 Task: Reply All to email with the signature Donna Thompson with the subject 'Request for a performance review' from softage.1@softage.net with the message 'Please let me know if there are any concerns regarding the project budget.'
Action: Mouse moved to (1157, 193)
Screenshot: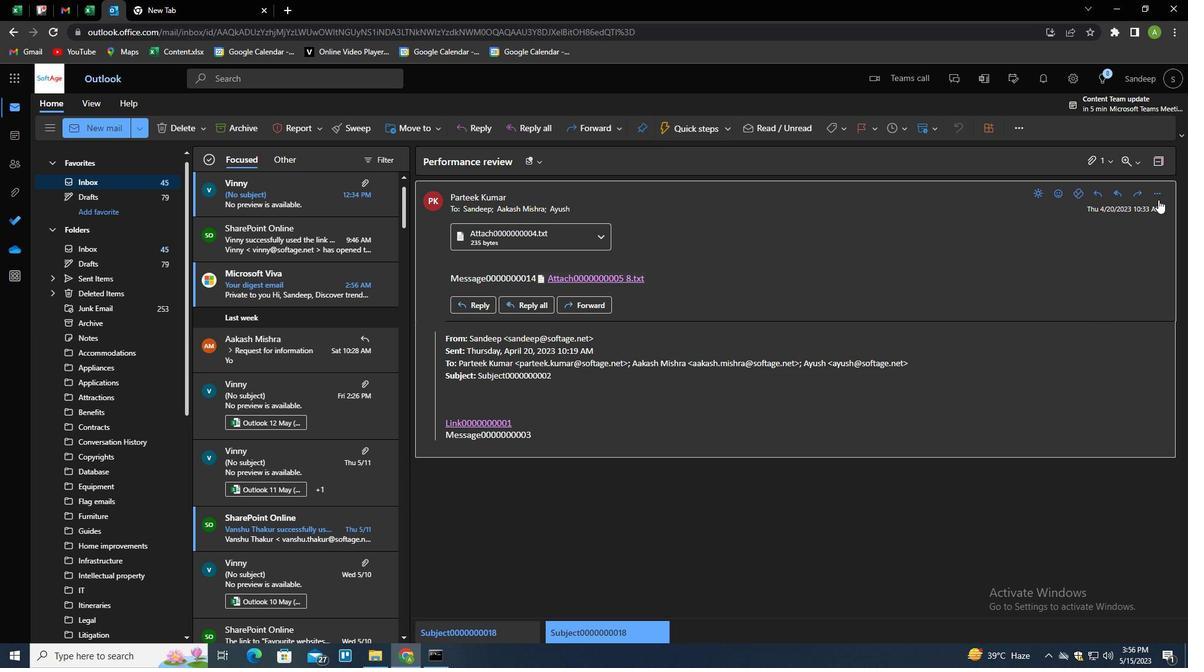 
Action: Mouse pressed left at (1157, 193)
Screenshot: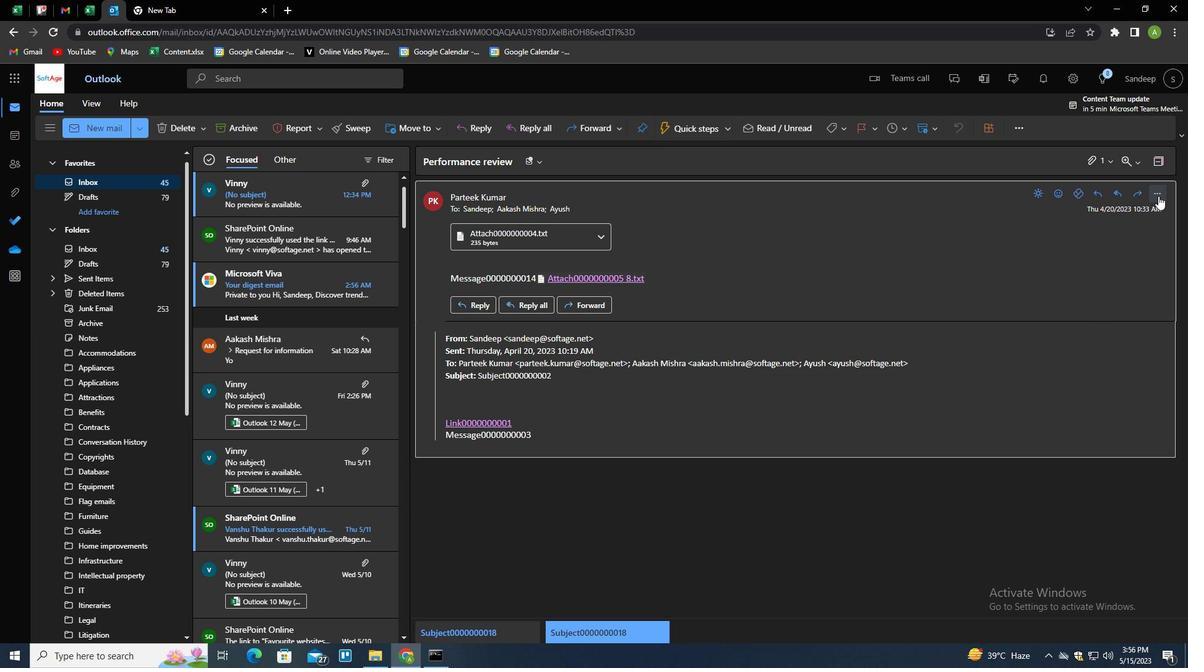 
Action: Mouse moved to (1088, 232)
Screenshot: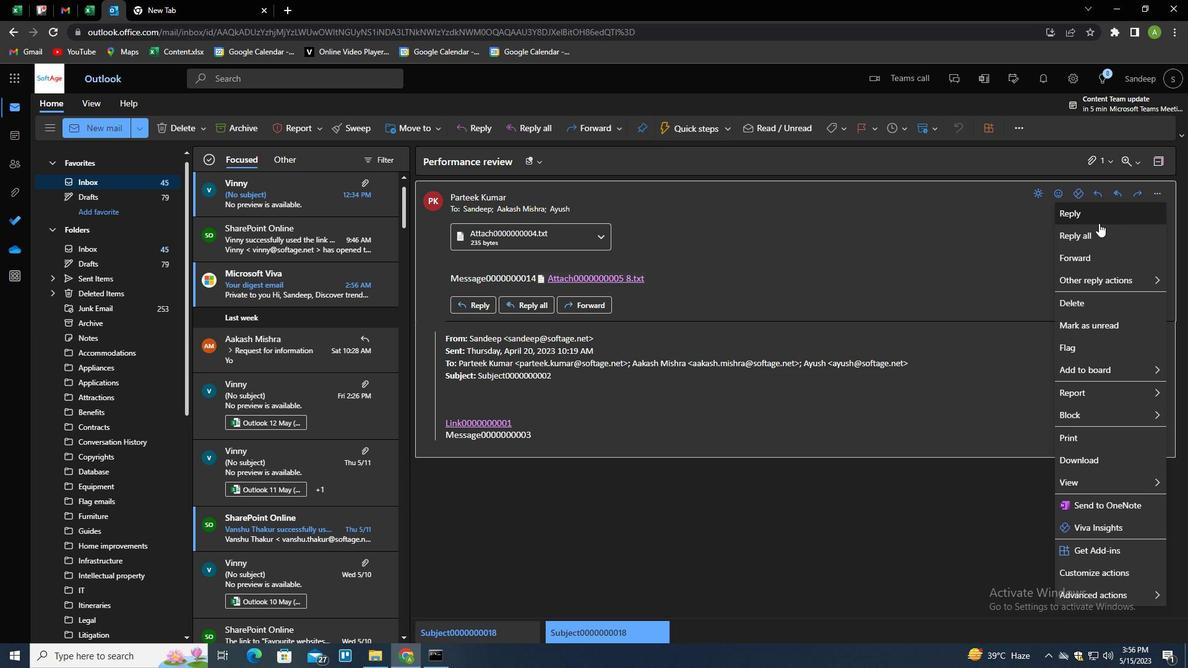 
Action: Mouse pressed left at (1088, 232)
Screenshot: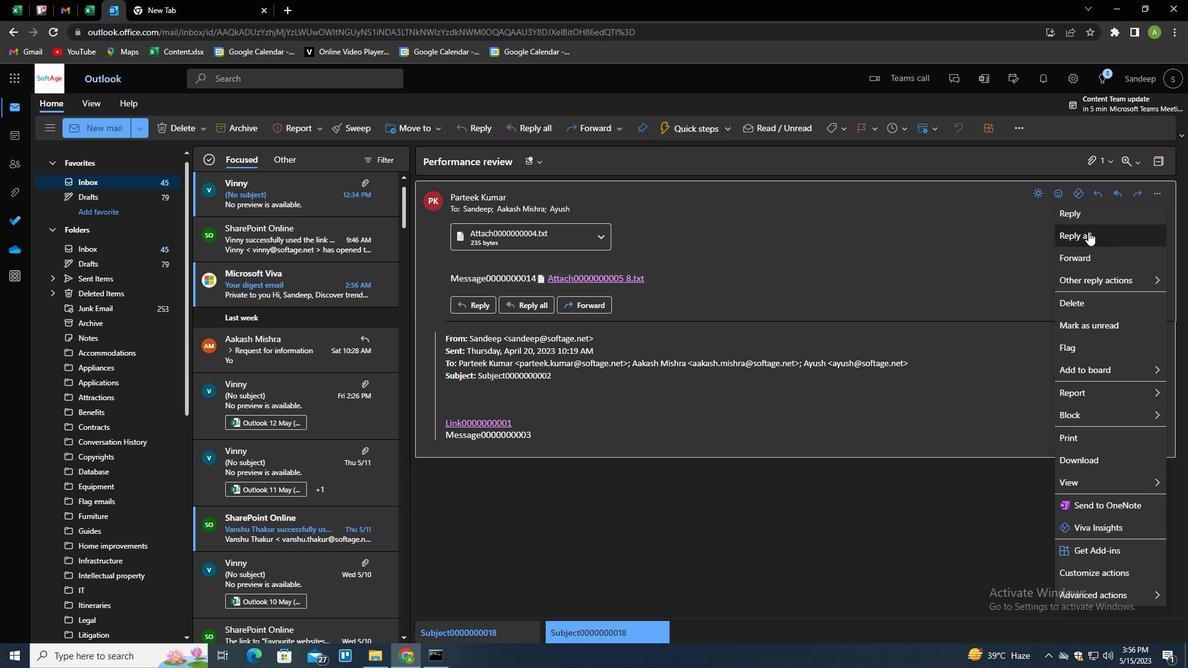 
Action: Mouse moved to (433, 352)
Screenshot: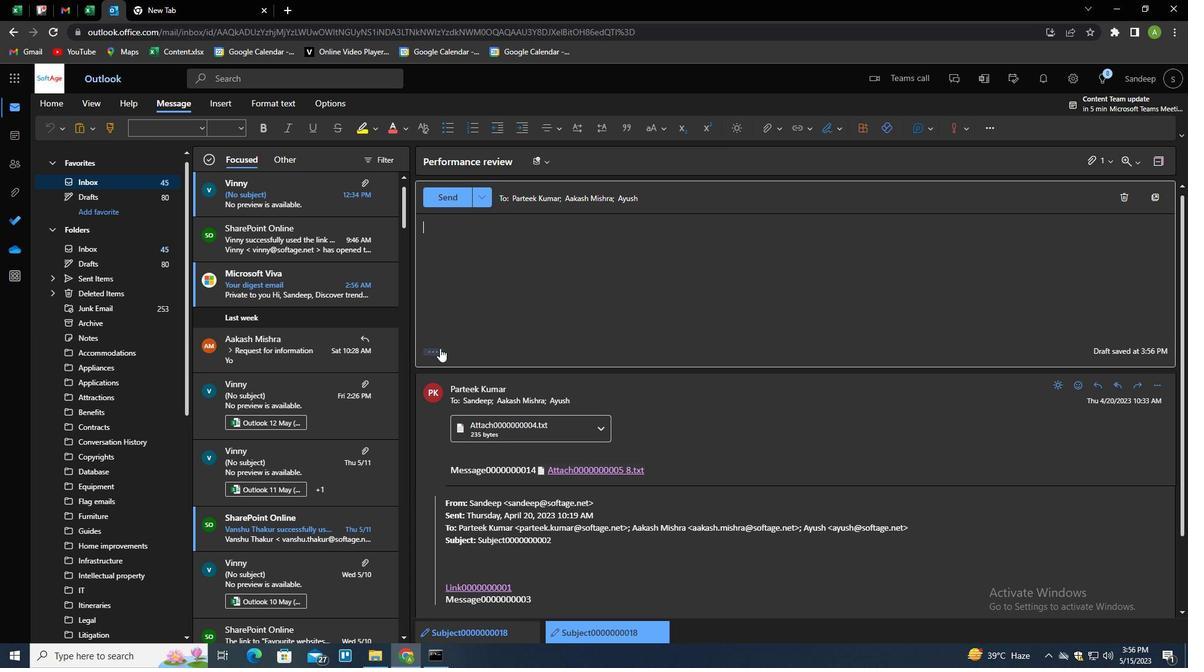 
Action: Mouse pressed left at (433, 352)
Screenshot: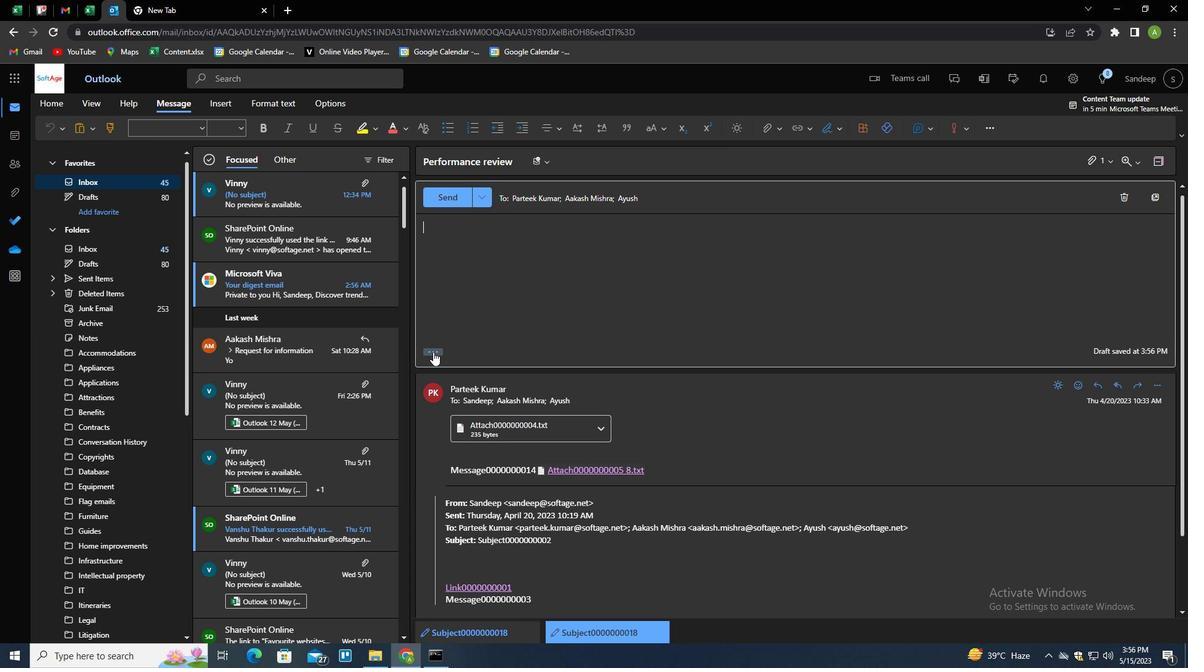 
Action: Mouse moved to (840, 133)
Screenshot: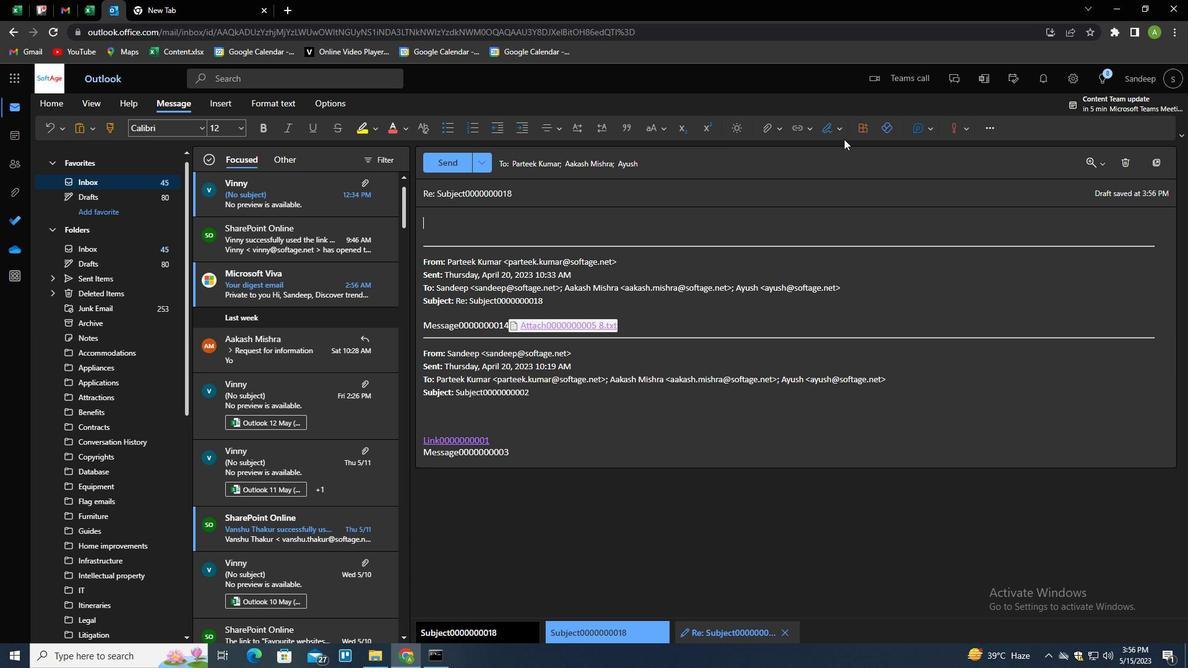 
Action: Mouse pressed left at (840, 133)
Screenshot: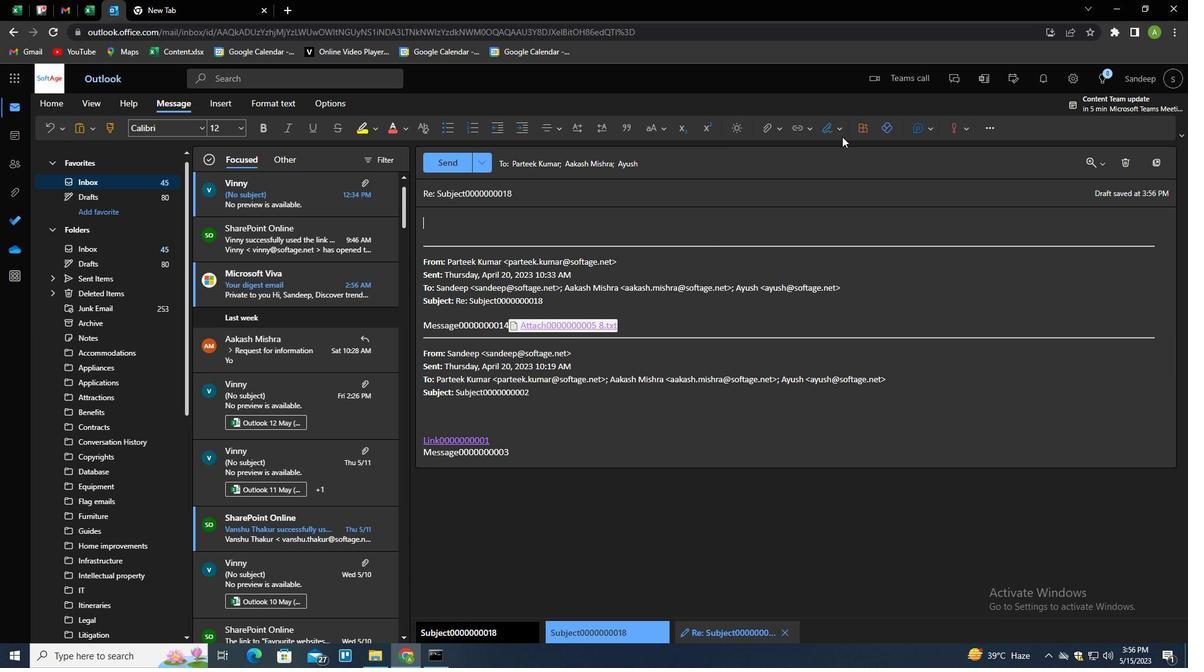 
Action: Mouse moved to (809, 175)
Screenshot: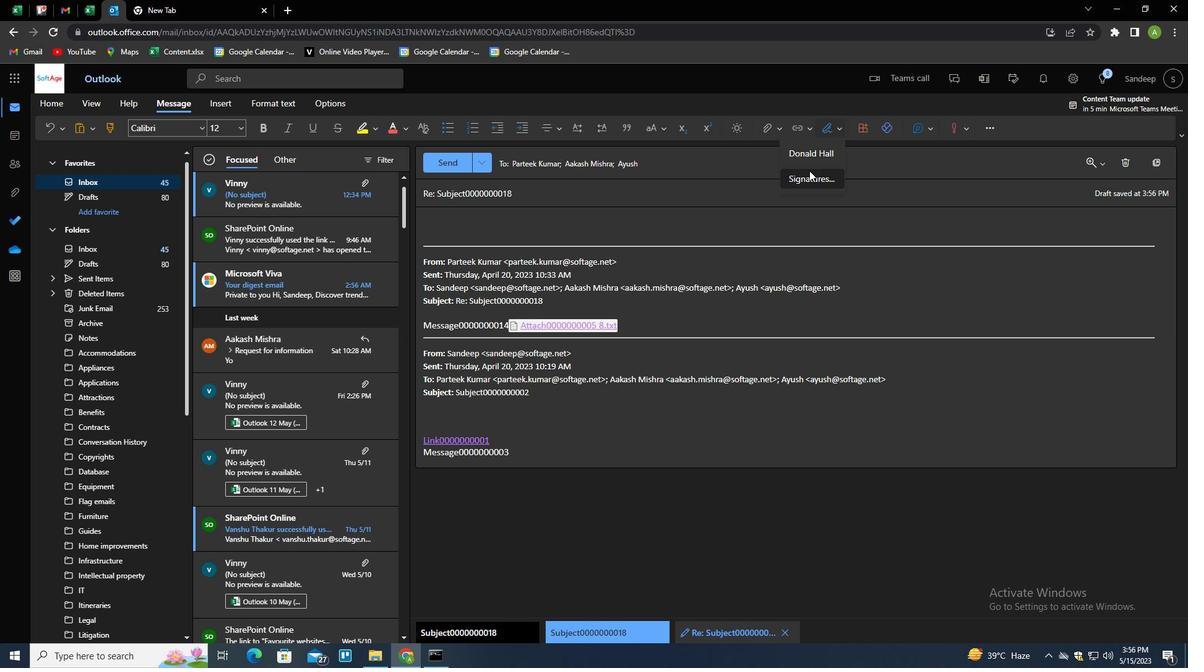 
Action: Mouse pressed left at (809, 175)
Screenshot: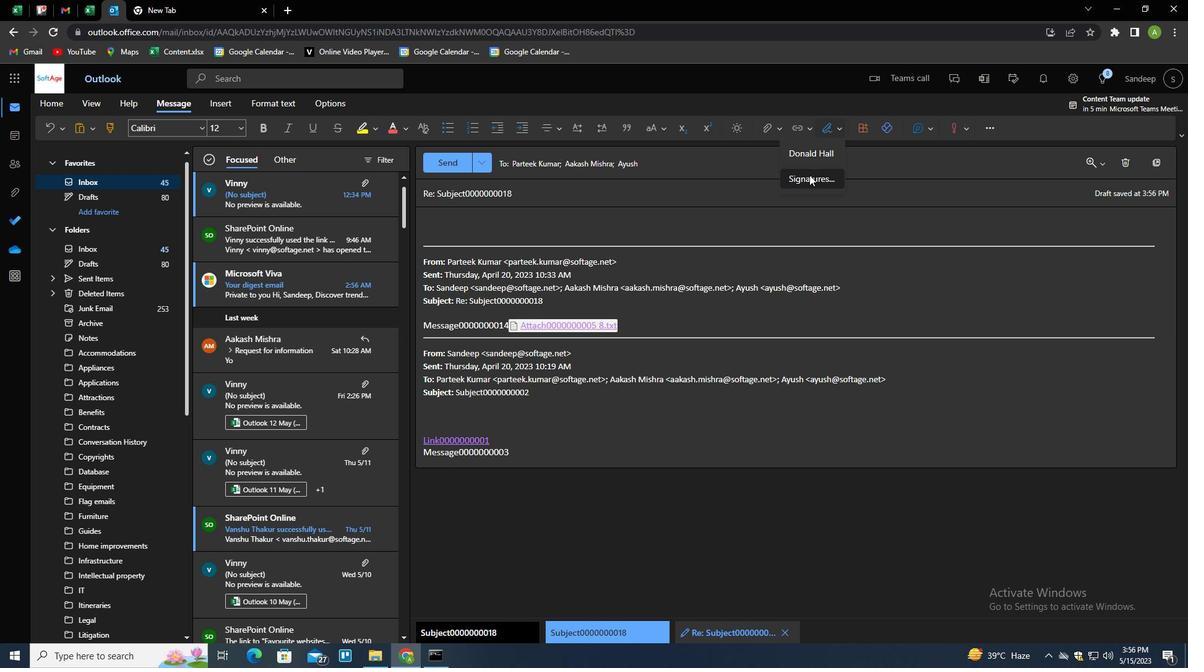 
Action: Mouse moved to (845, 224)
Screenshot: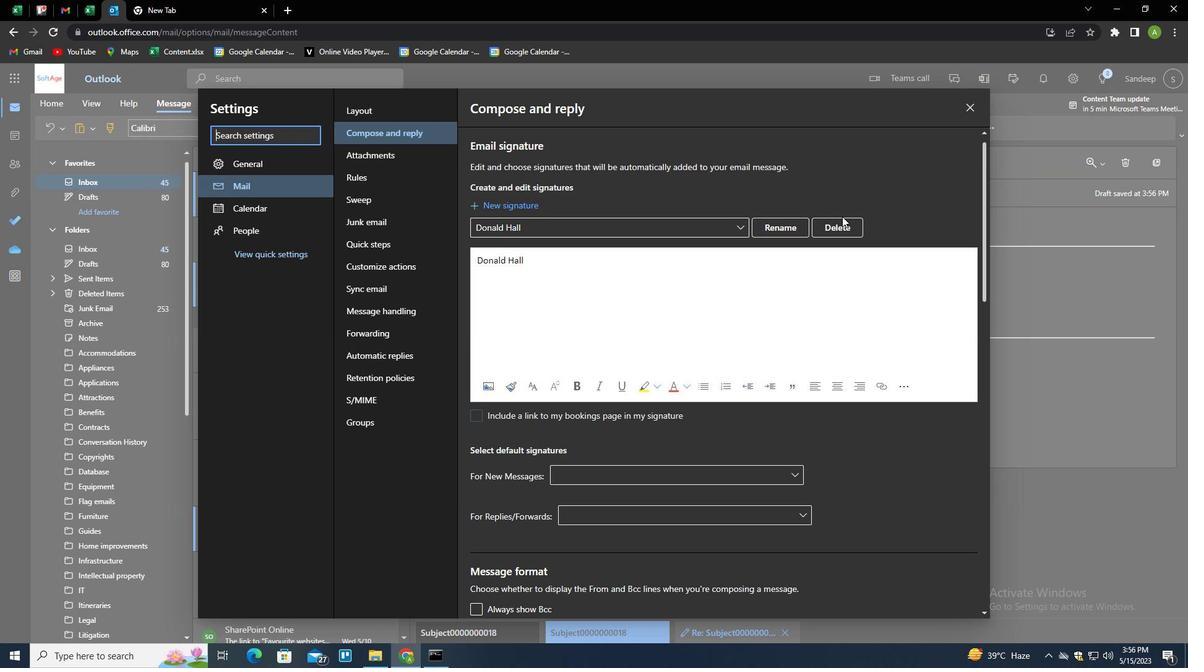 
Action: Mouse pressed left at (845, 224)
Screenshot: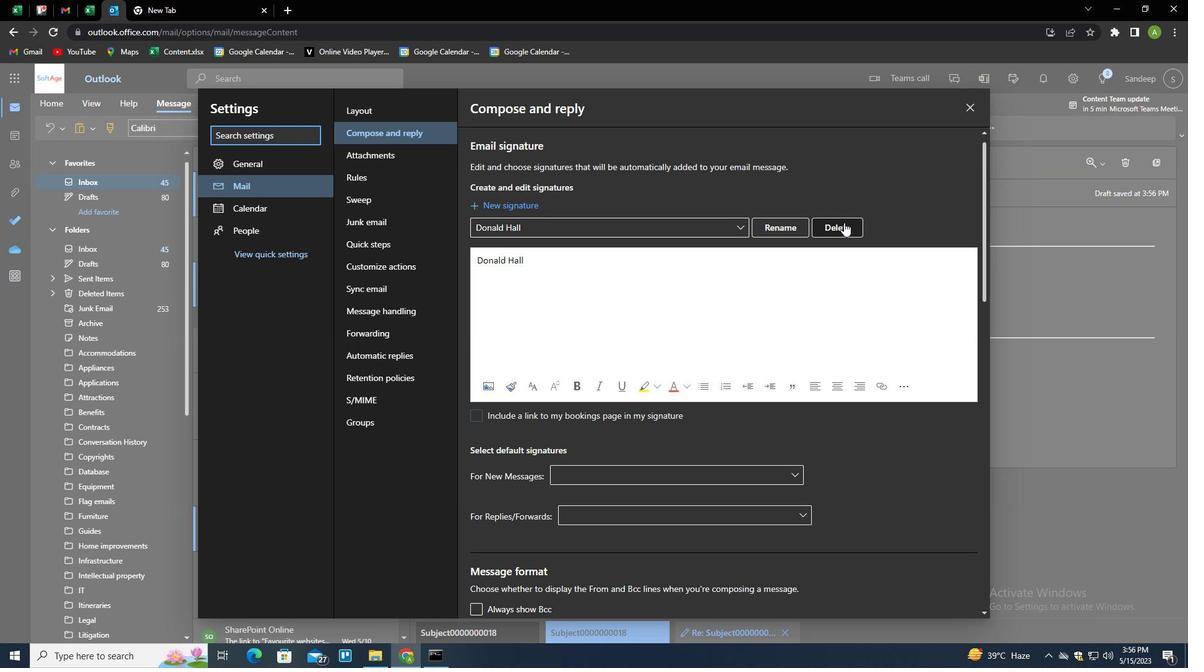 
Action: Mouse moved to (817, 224)
Screenshot: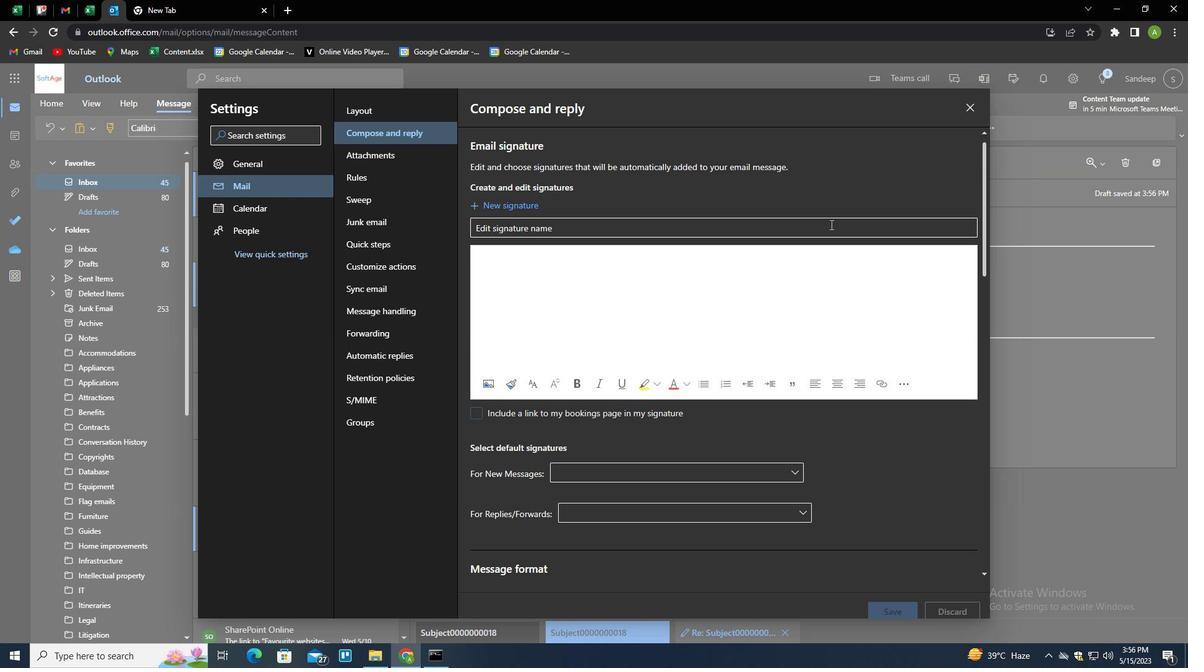 
Action: Mouse pressed left at (817, 224)
Screenshot: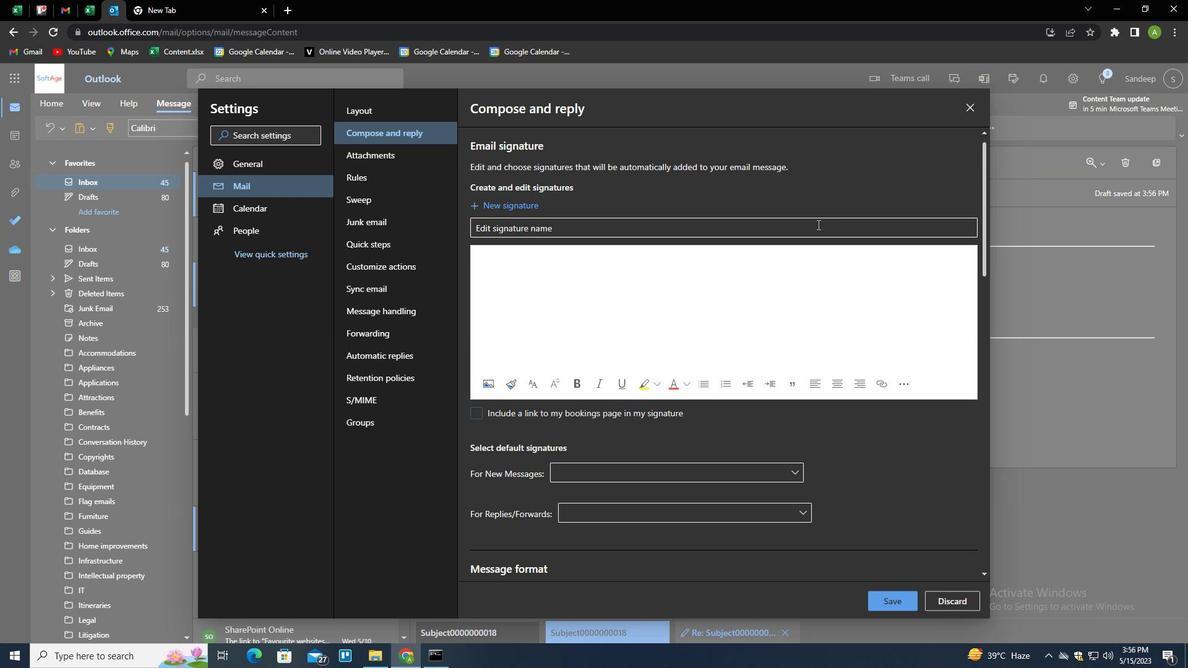 
Action: Key pressed <Key.shift>DONNA<Key.space><Key.shift>THOMPSON<Key.tab><Key.shift>DONNA<Key.space><Key.shift>THOMPSON
Screenshot: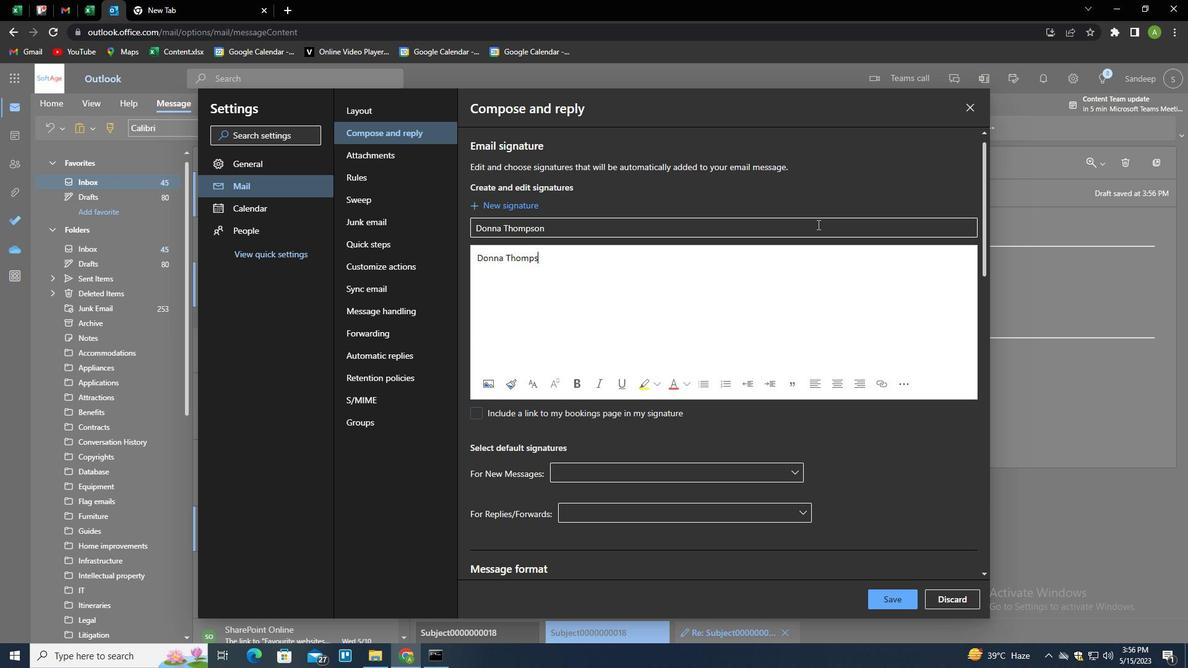 
Action: Mouse moved to (889, 598)
Screenshot: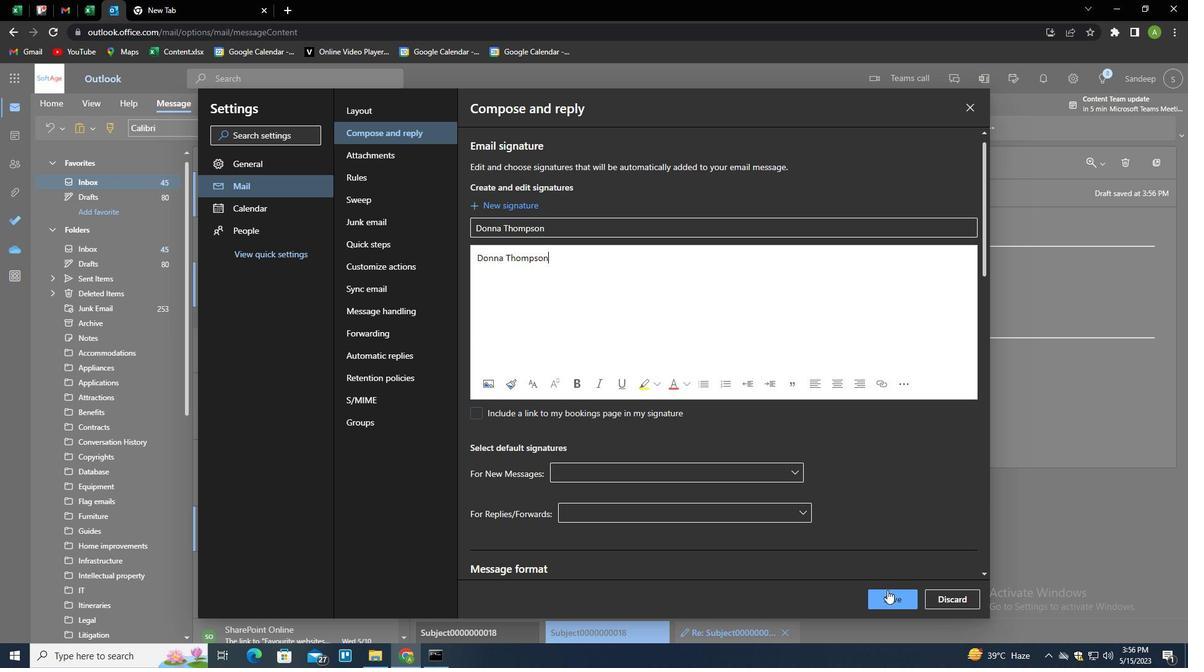 
Action: Mouse pressed left at (889, 598)
Screenshot: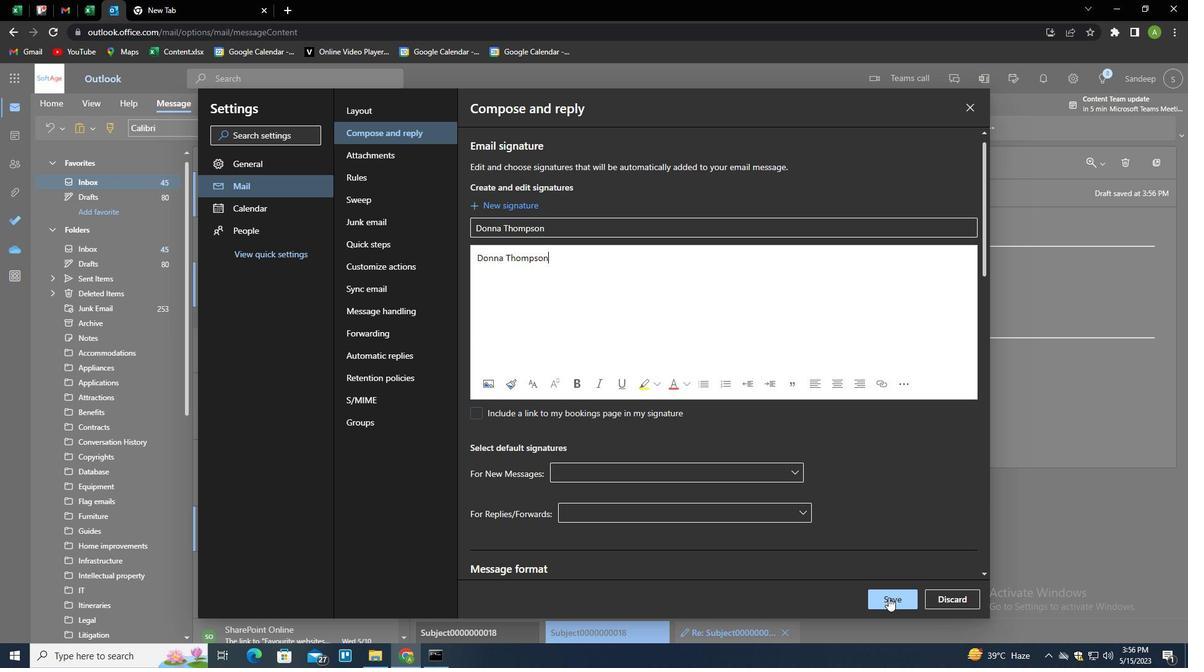 
Action: Mouse moved to (1058, 326)
Screenshot: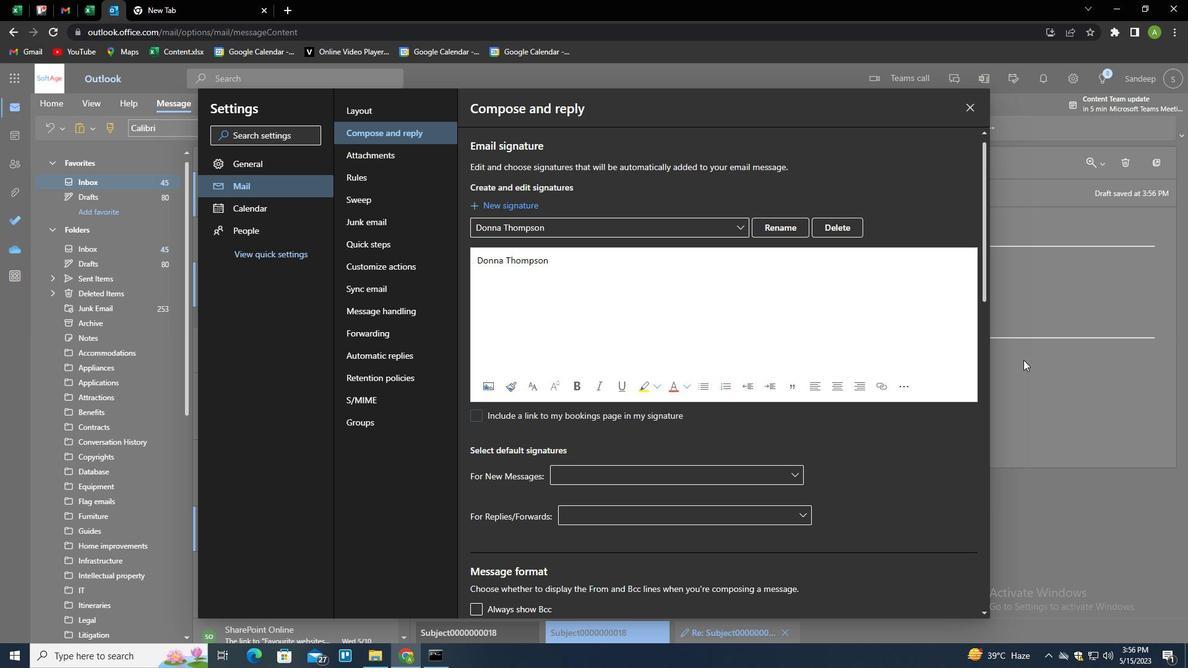 
Action: Mouse pressed left at (1058, 326)
Screenshot: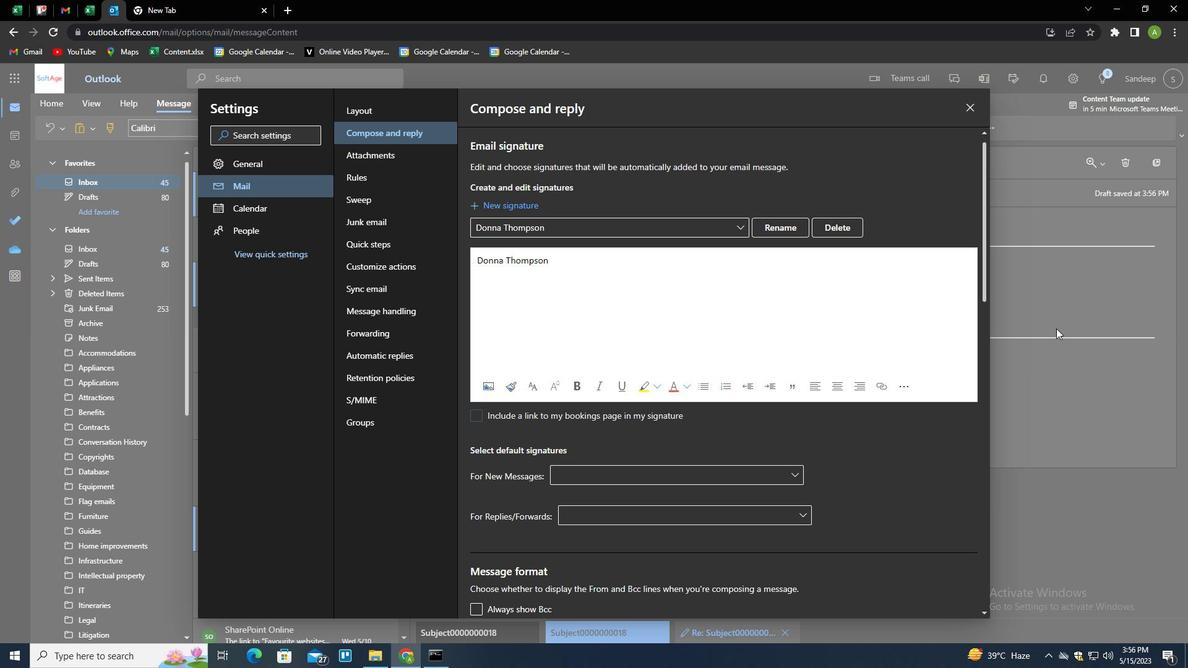 
Action: Mouse moved to (838, 133)
Screenshot: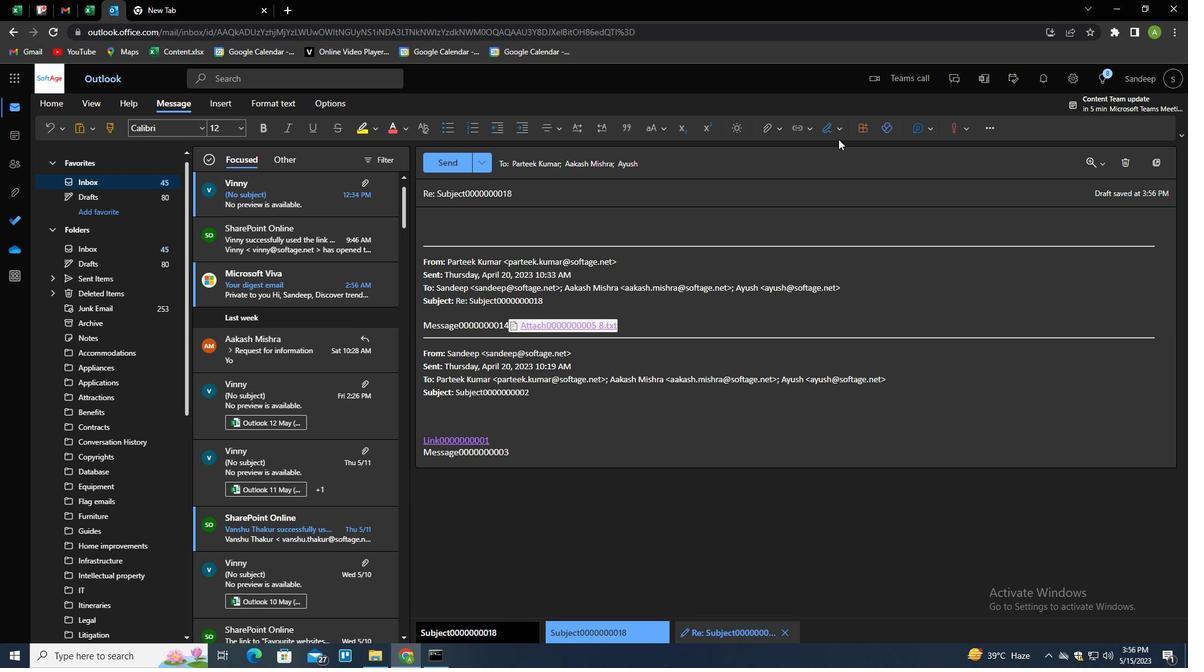 
Action: Mouse pressed left at (838, 133)
Screenshot: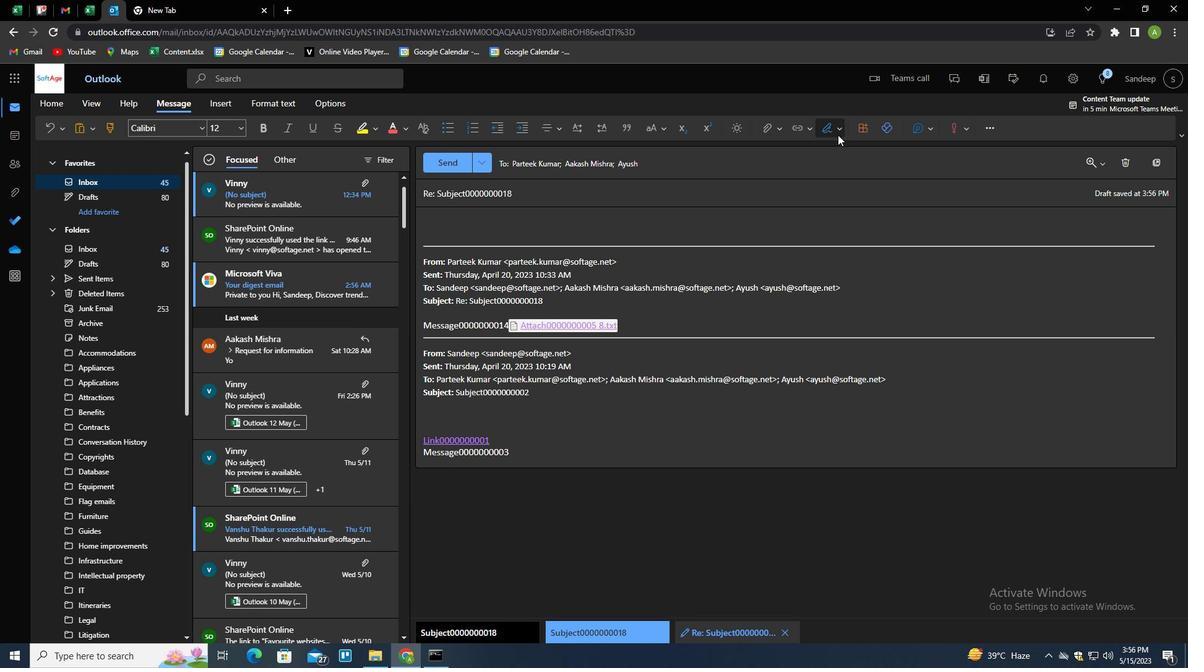 
Action: Mouse moved to (821, 152)
Screenshot: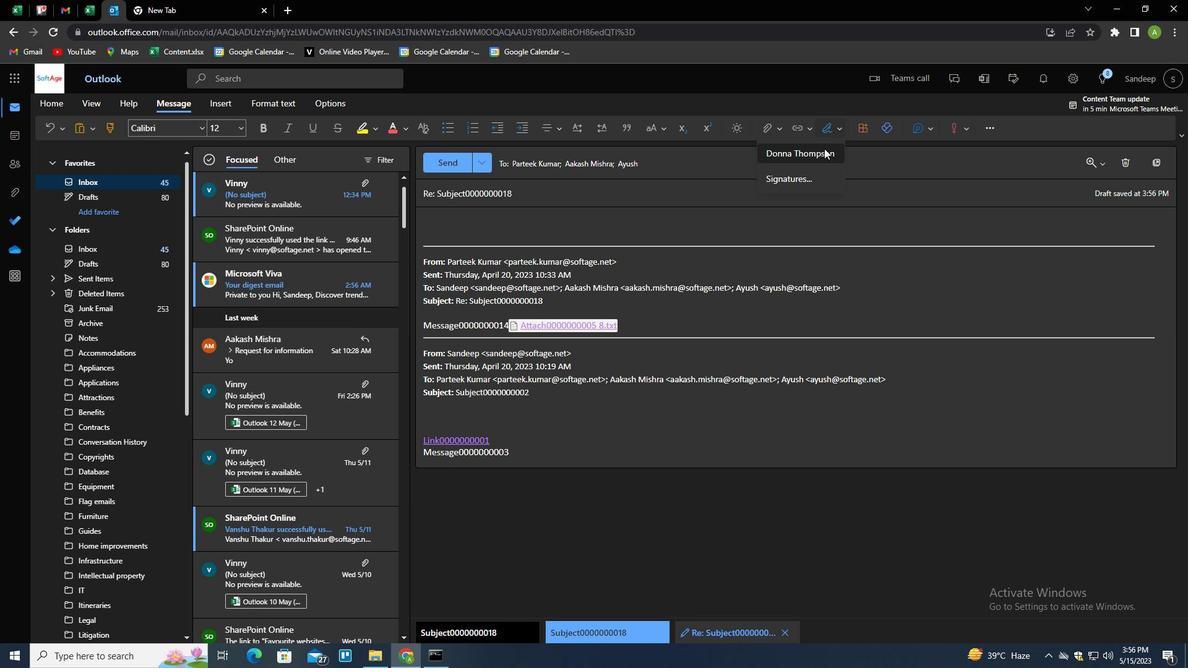 
Action: Mouse pressed left at (821, 152)
Screenshot: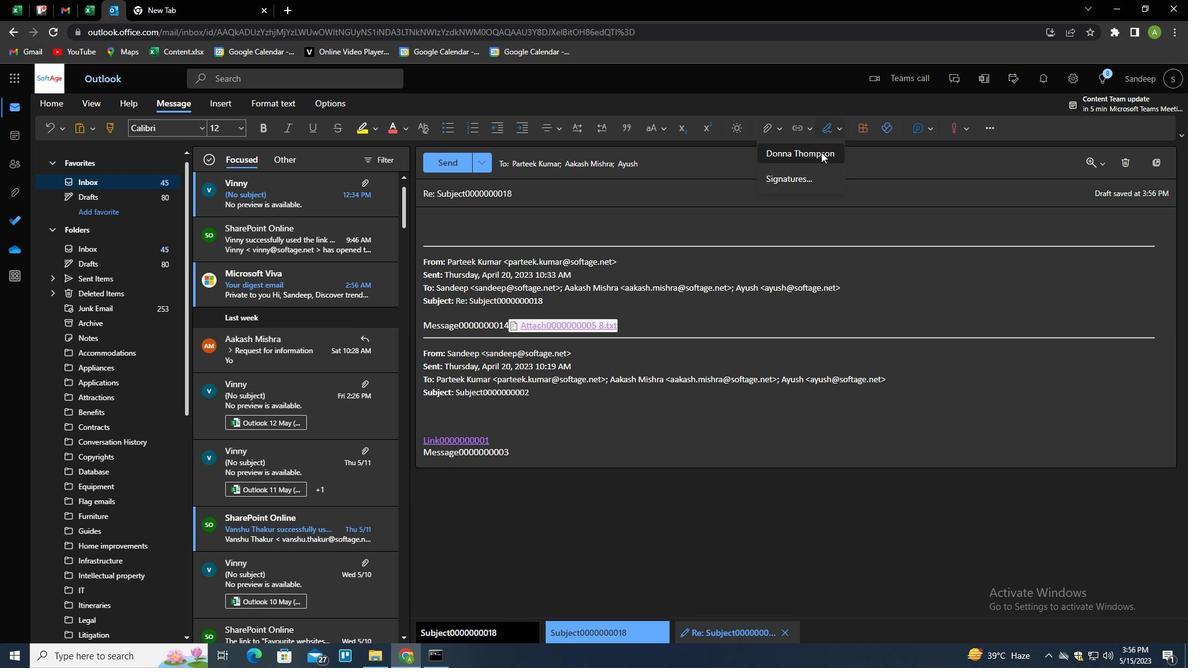 
Action: Mouse pressed left at (821, 152)
Screenshot: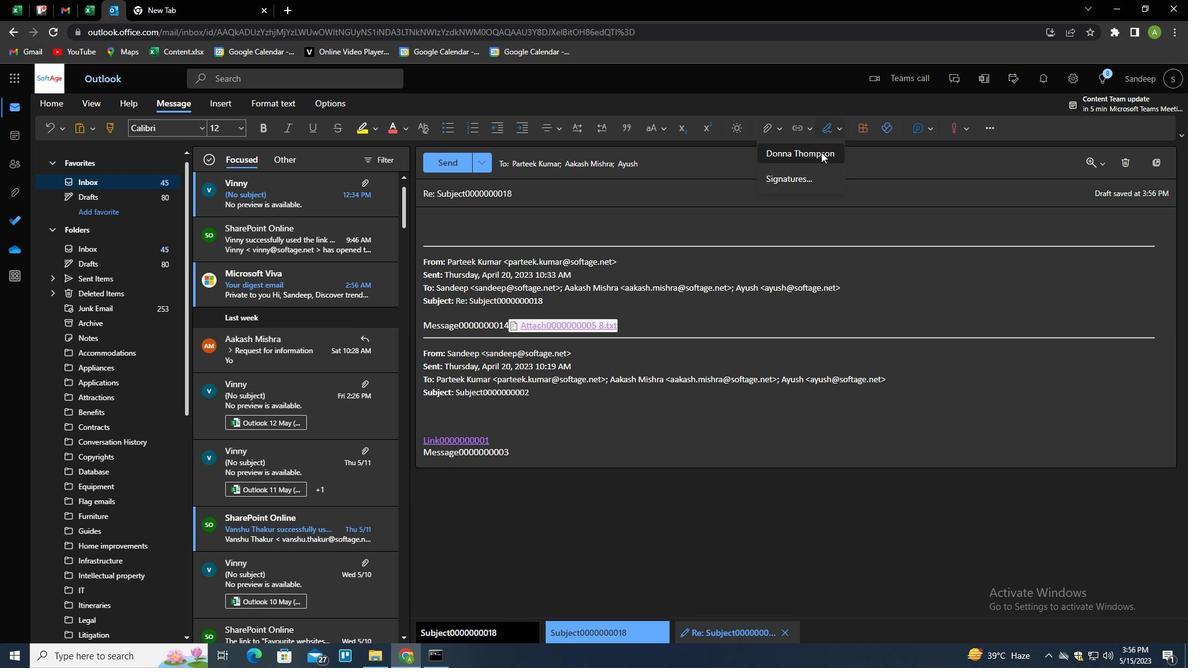 
Action: Mouse moved to (476, 250)
Screenshot: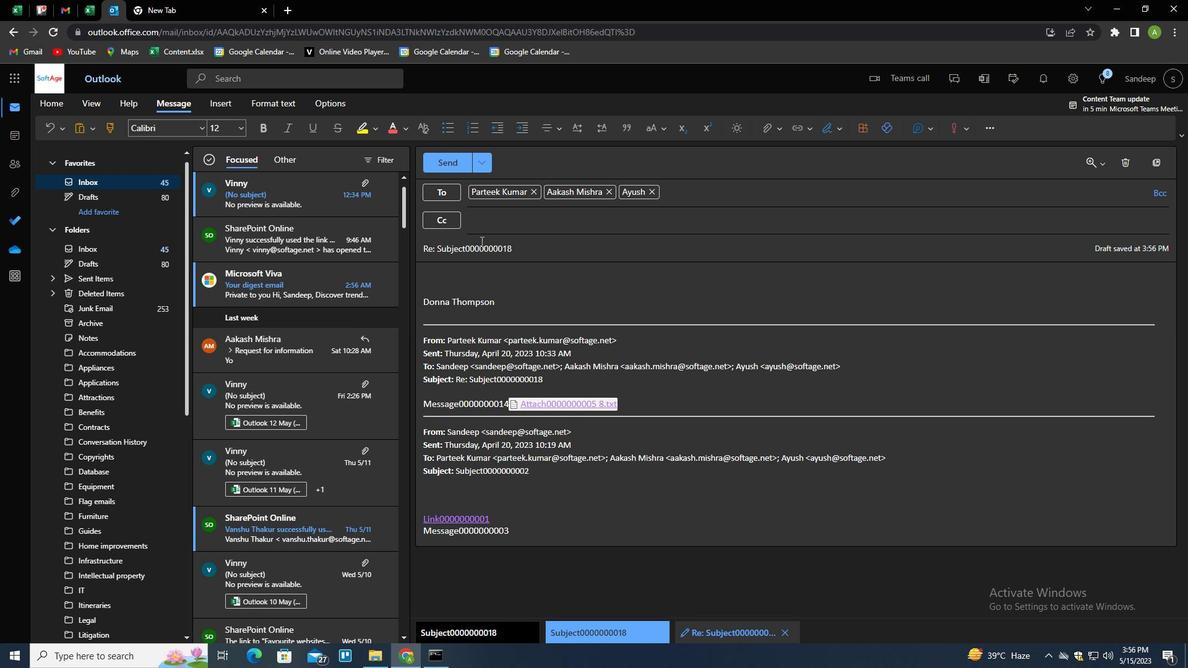 
Action: Mouse pressed left at (476, 250)
Screenshot: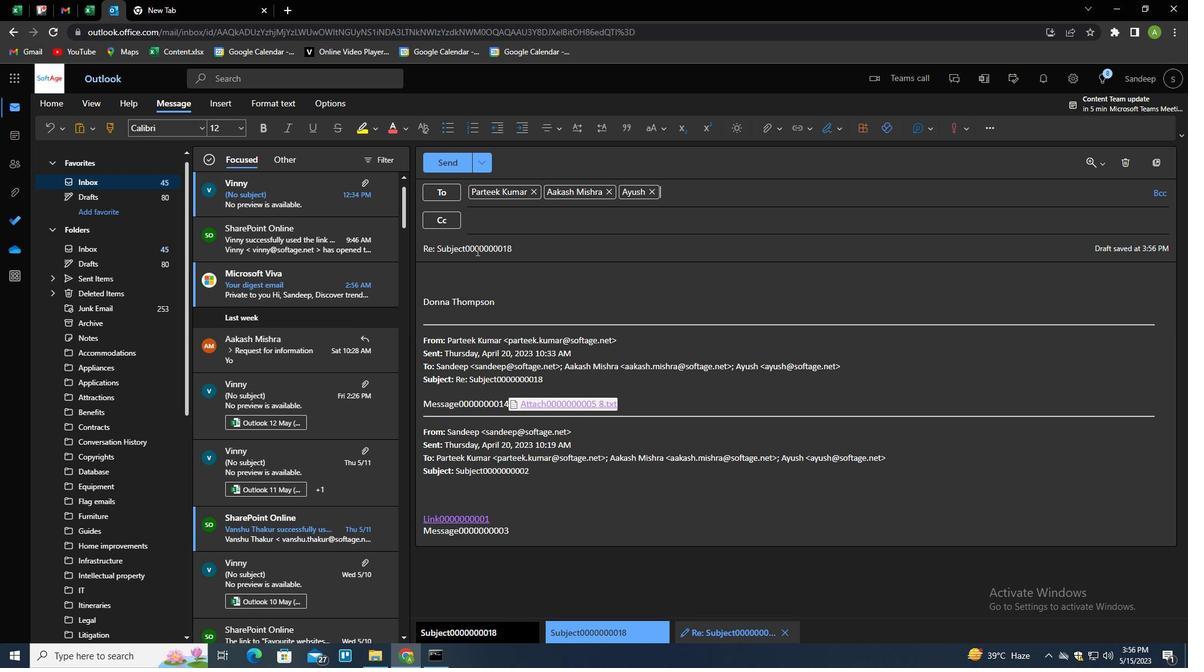 
Action: Mouse pressed left at (476, 250)
Screenshot: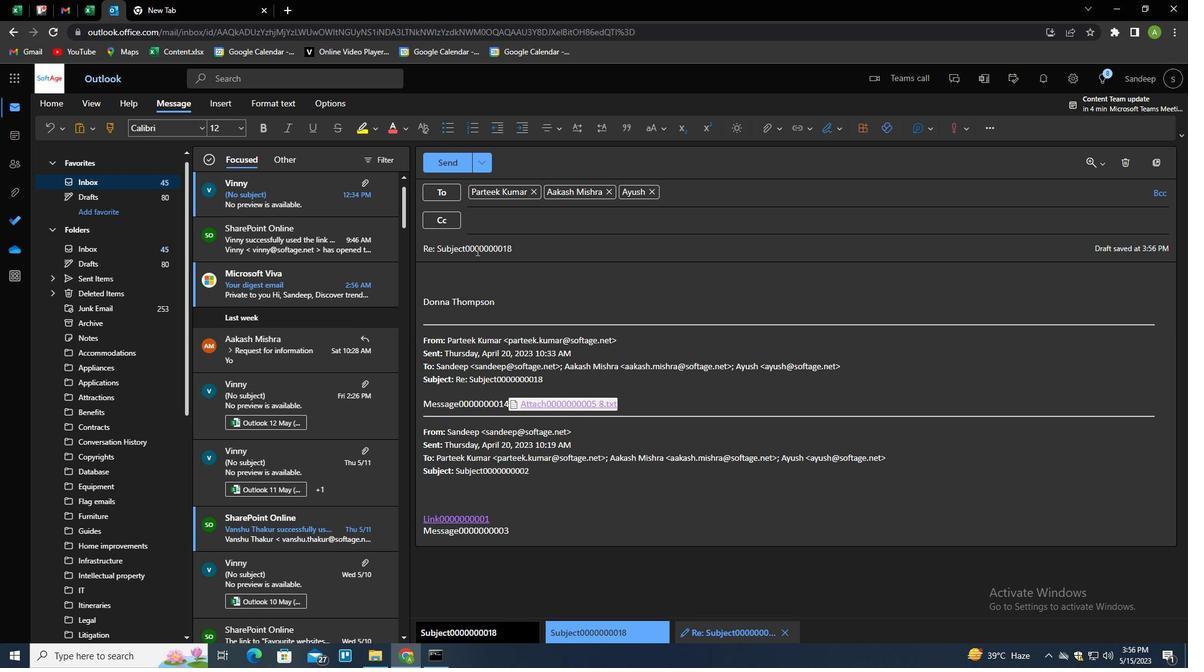 
Action: Mouse pressed left at (476, 250)
Screenshot: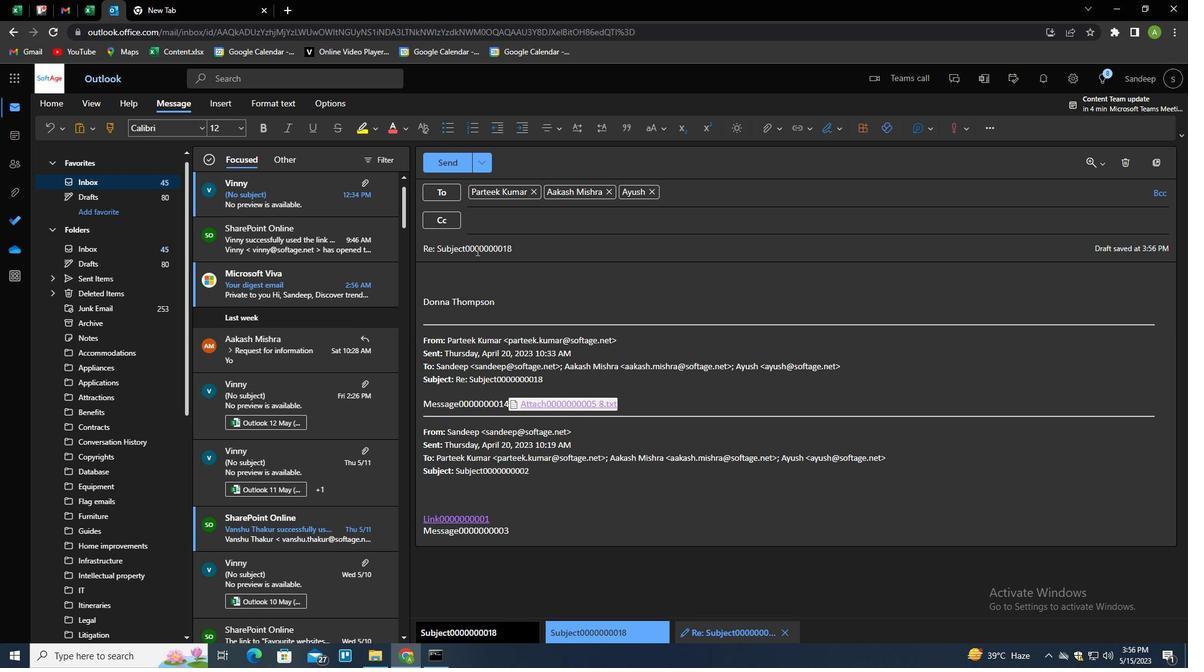 
Action: Key pressed <Key.shift>REQUEST<Key.space>FOR<Key.space>A<Key.space>PERFORMOA<Key.backspace><Key.backspace>ANCE<Key.space>REVIEW<Key.tab><Key.shift>PLEASE<Key.space>LET<Key.space>ME<Key.space>KNOW<Key.space>IT<Key.space>H<Key.backspace>THERE<Key.space>ARE<Key.space>ANY<Key.space>CONCERN<Key.space>REGARTING<Key.backspace><Key.backspace><Key.backspace><Key.backspace>DING<Key.space>THE<Key.space>PROJECT<Key.space>BUDGER.
Screenshot: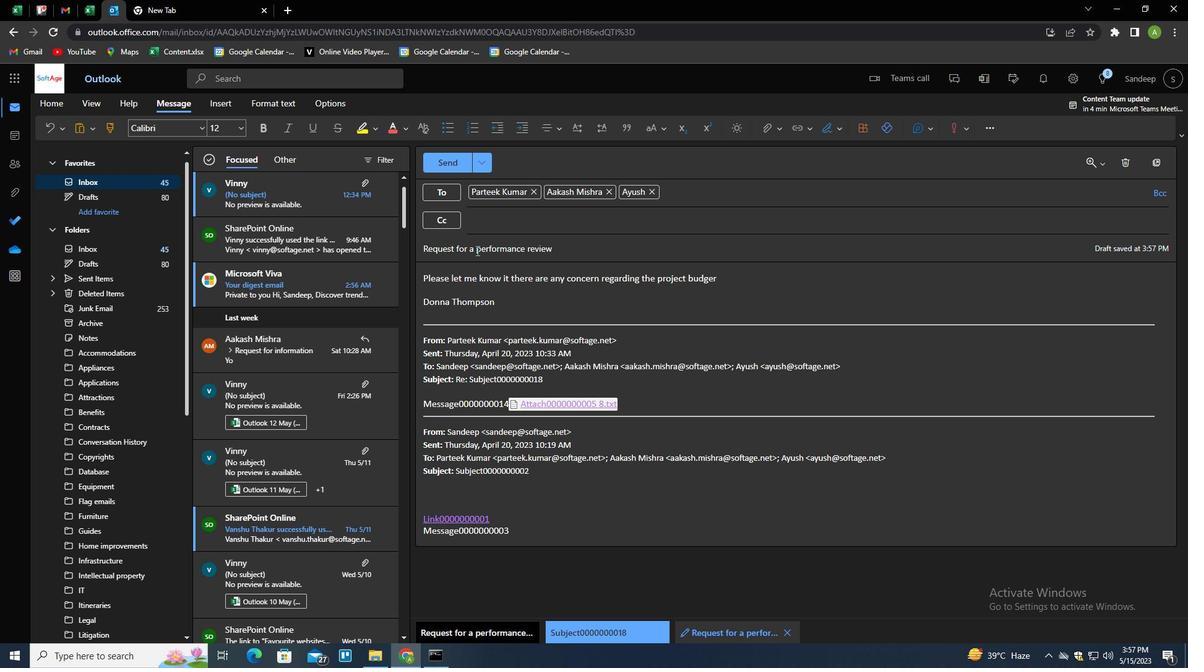 
Action: Mouse moved to (459, 160)
Screenshot: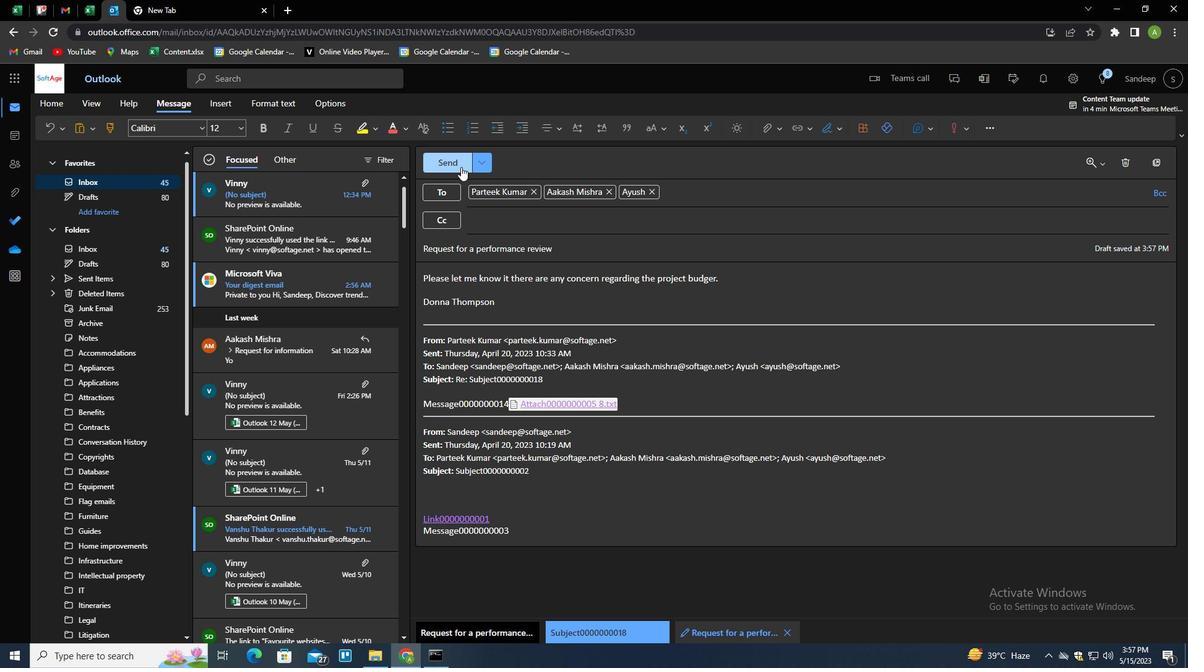 
Action: Mouse pressed left at (459, 160)
Screenshot: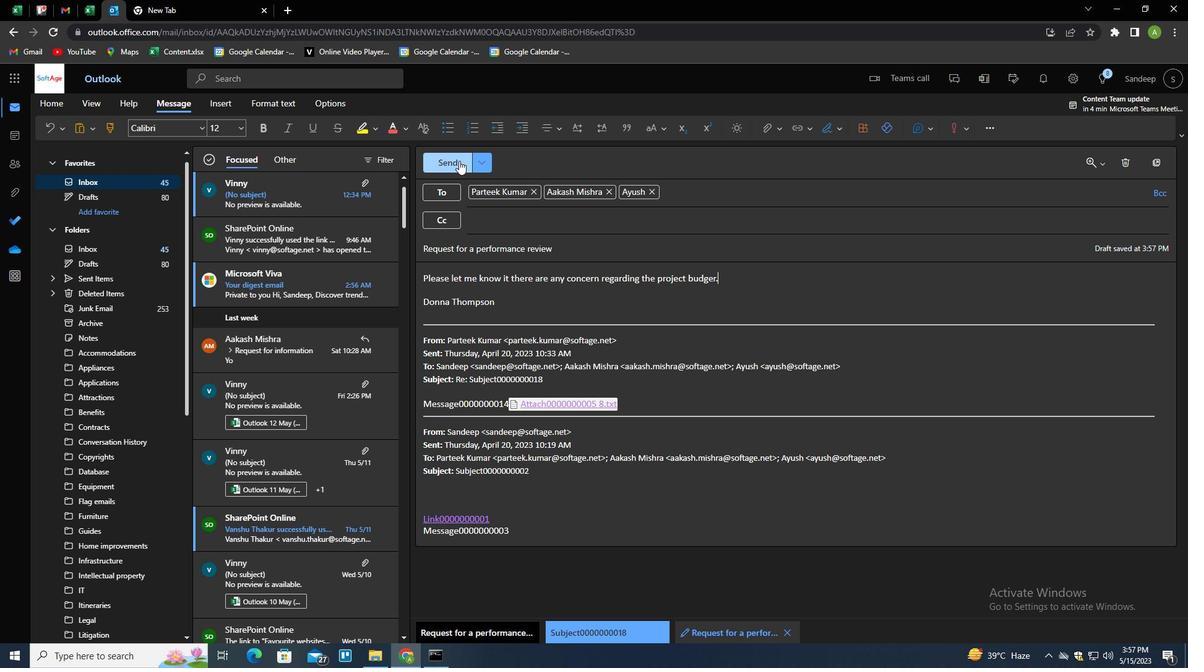 
Action: Mouse moved to (641, 329)
Screenshot: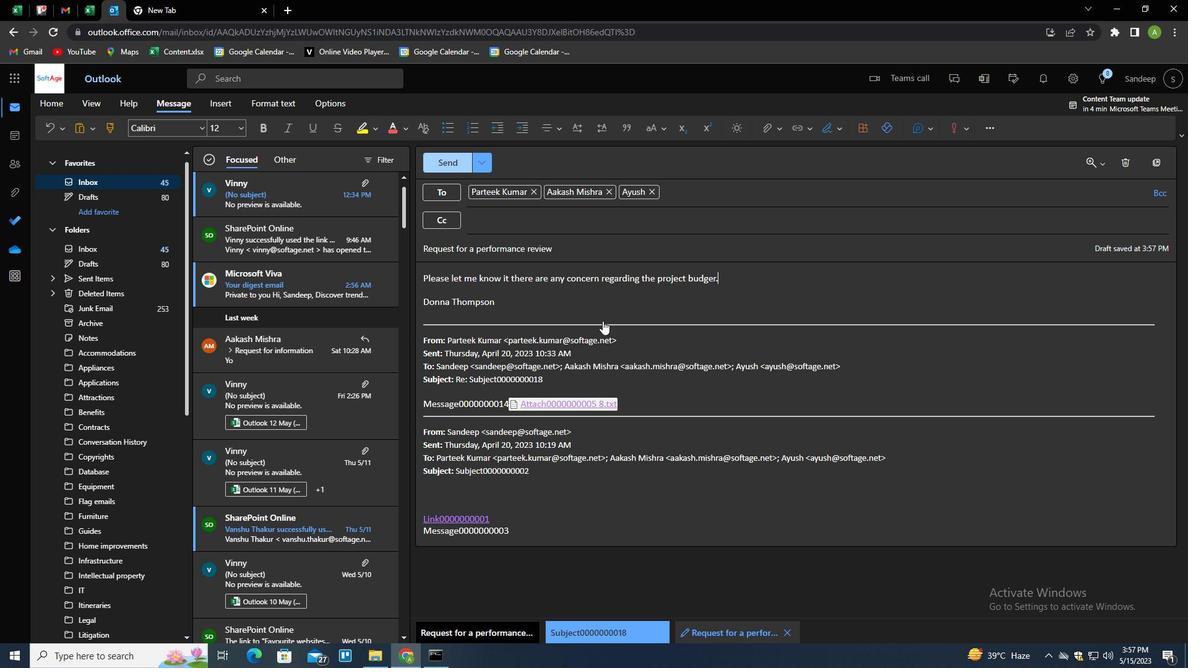 
